 Task: Learn more about a sales navigator core.
Action: Mouse moved to (709, 94)
Screenshot: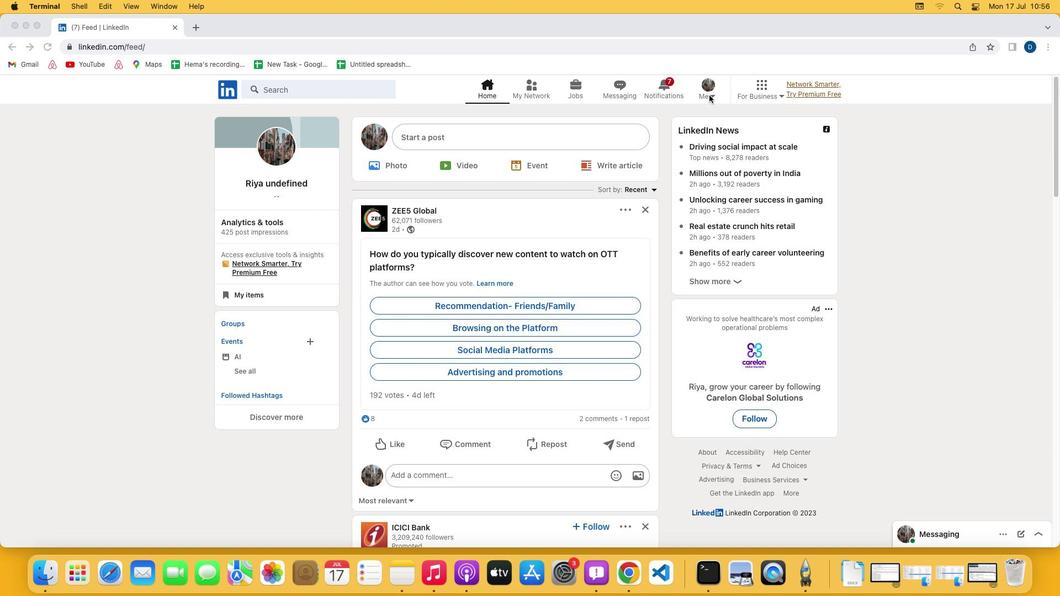 
Action: Mouse pressed left at (709, 94)
Screenshot: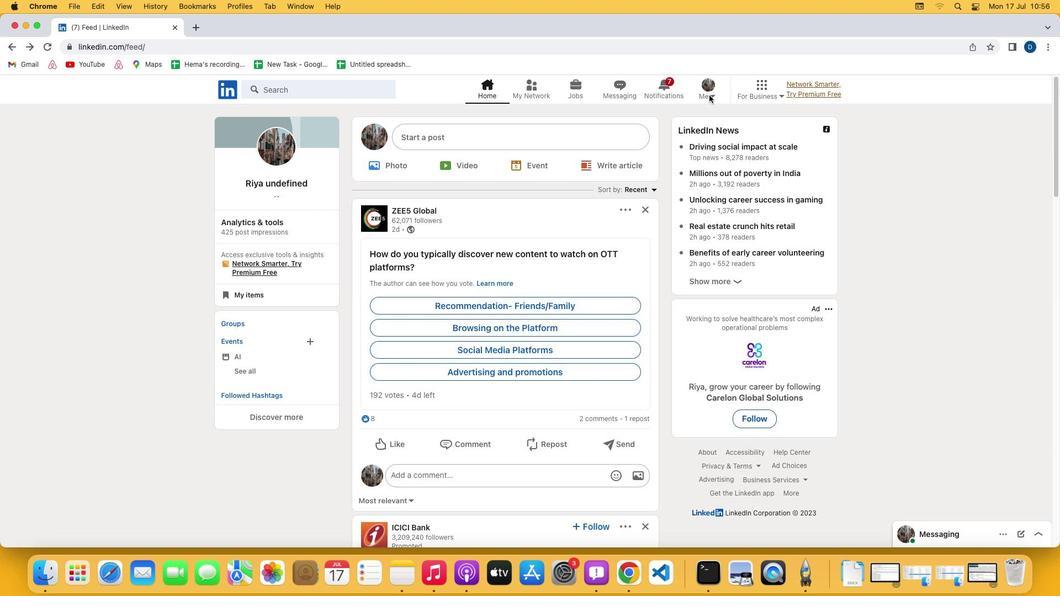 
Action: Mouse moved to (712, 94)
Screenshot: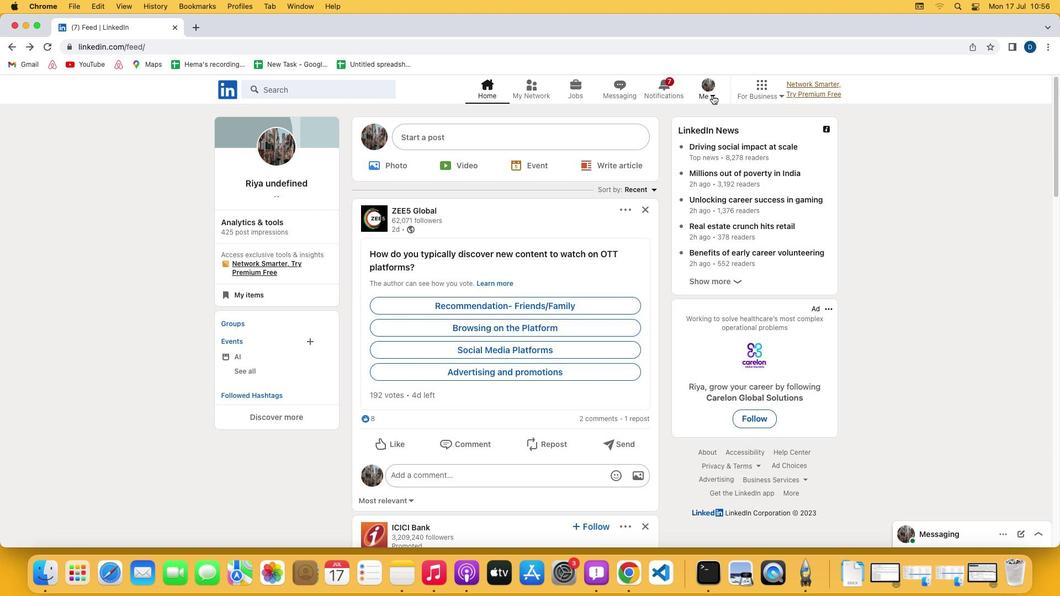 
Action: Mouse pressed left at (712, 94)
Screenshot: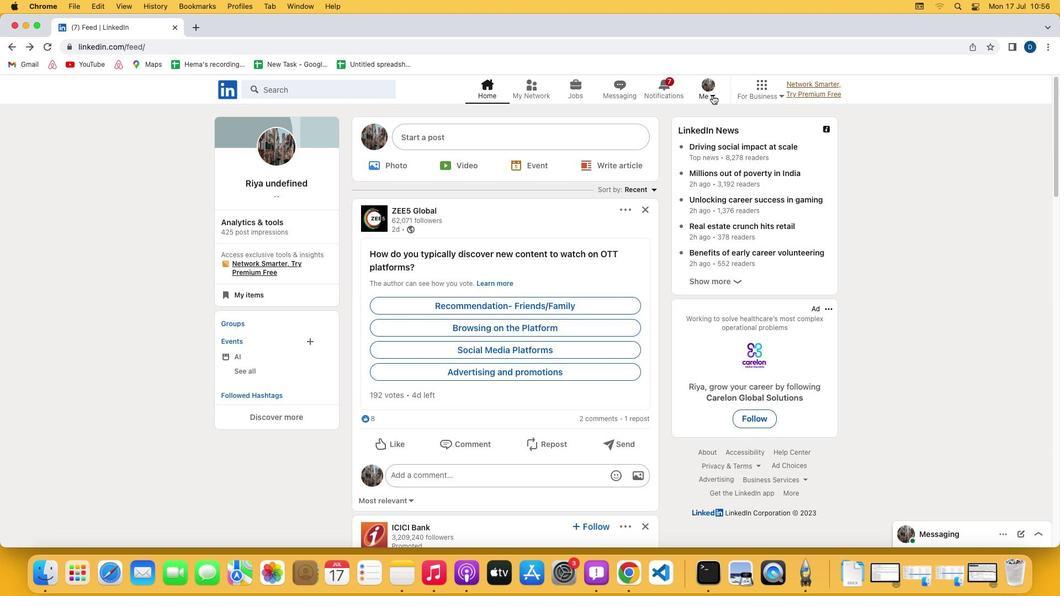 
Action: Mouse moved to (637, 207)
Screenshot: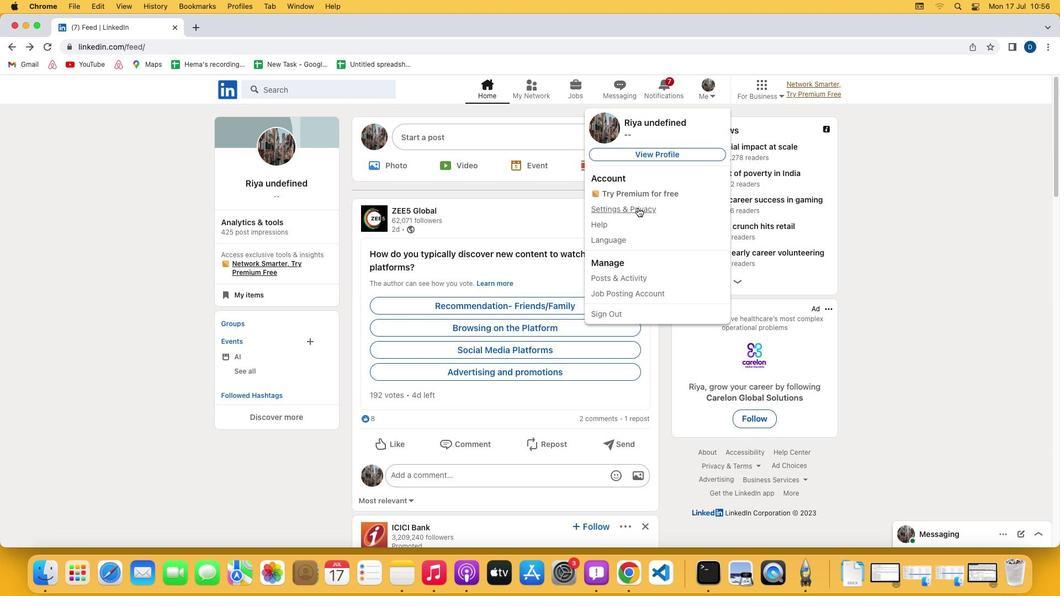 
Action: Mouse pressed left at (637, 207)
Screenshot: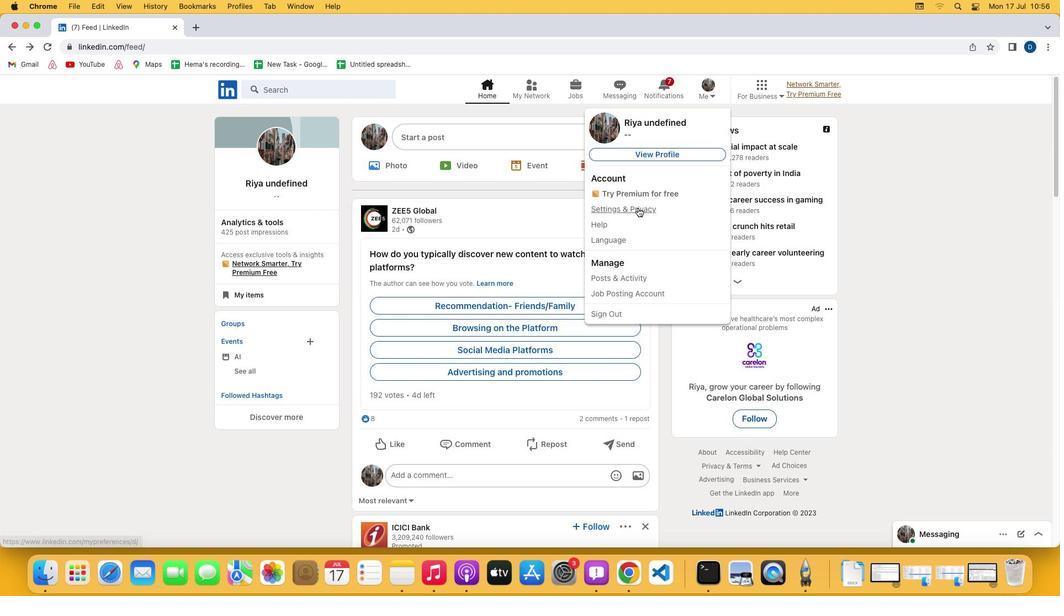 
Action: Mouse moved to (554, 295)
Screenshot: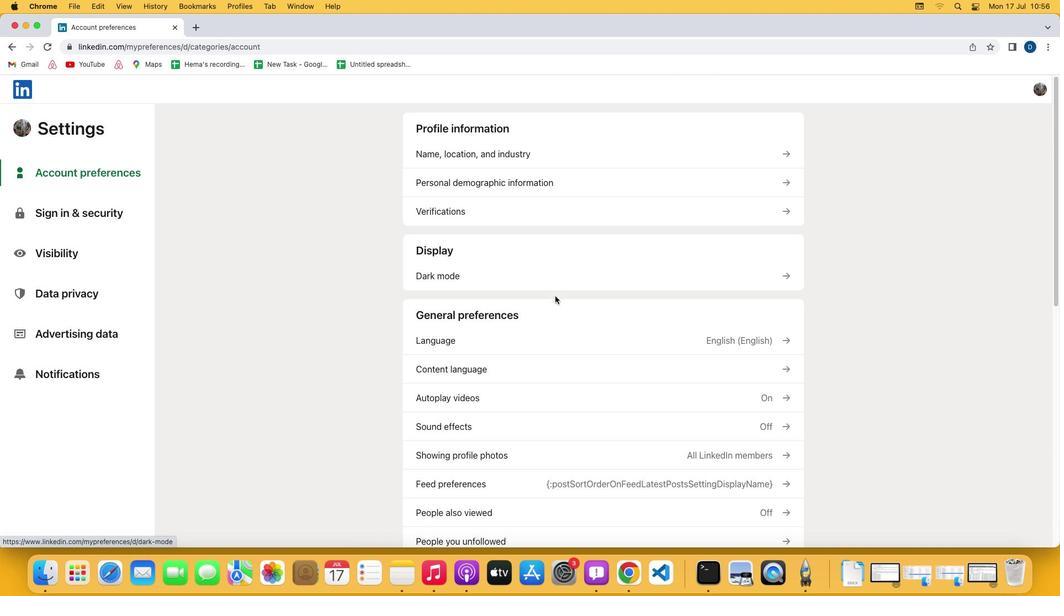 
Action: Mouse scrolled (554, 295) with delta (0, 0)
Screenshot: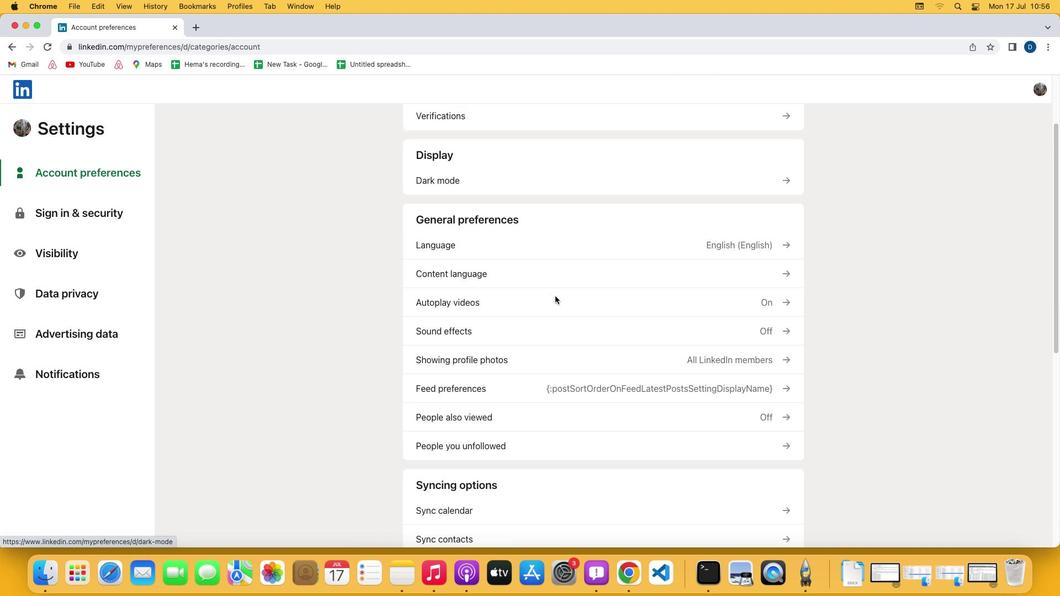 
Action: Mouse scrolled (554, 295) with delta (0, 0)
Screenshot: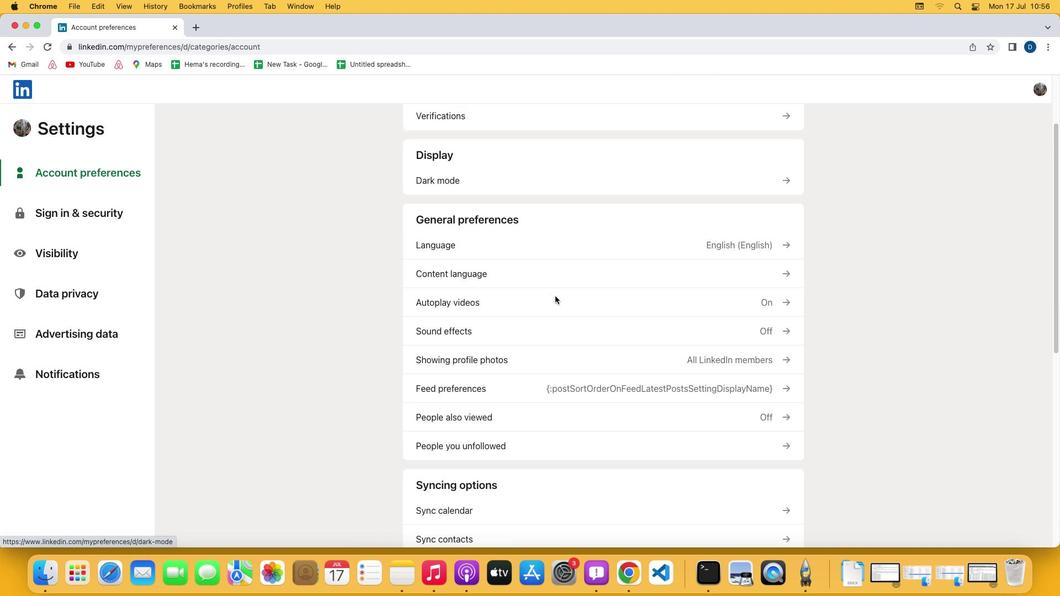 
Action: Mouse moved to (555, 296)
Screenshot: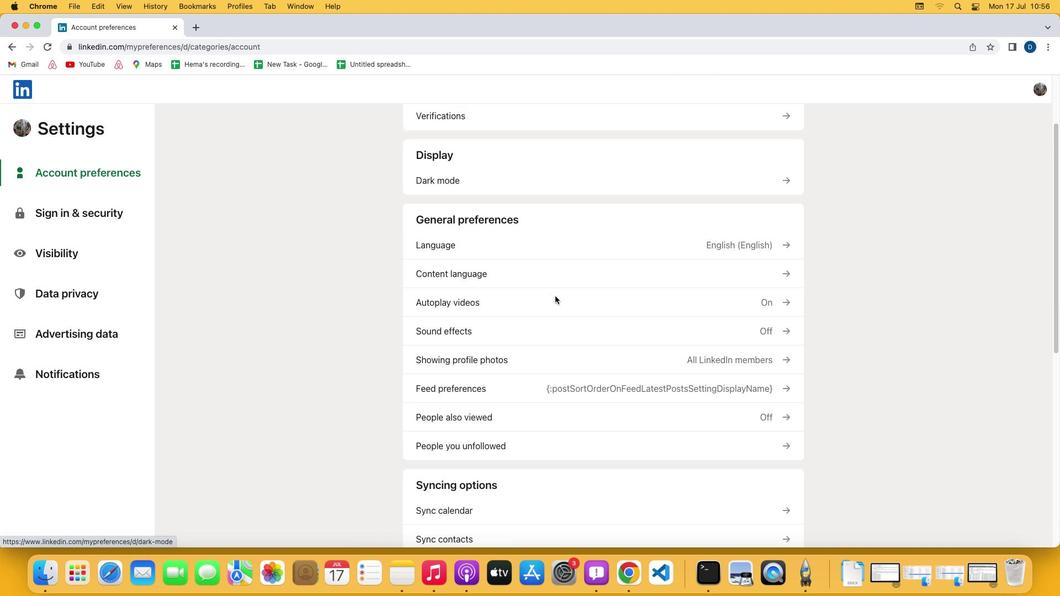 
Action: Mouse scrolled (555, 296) with delta (0, -2)
Screenshot: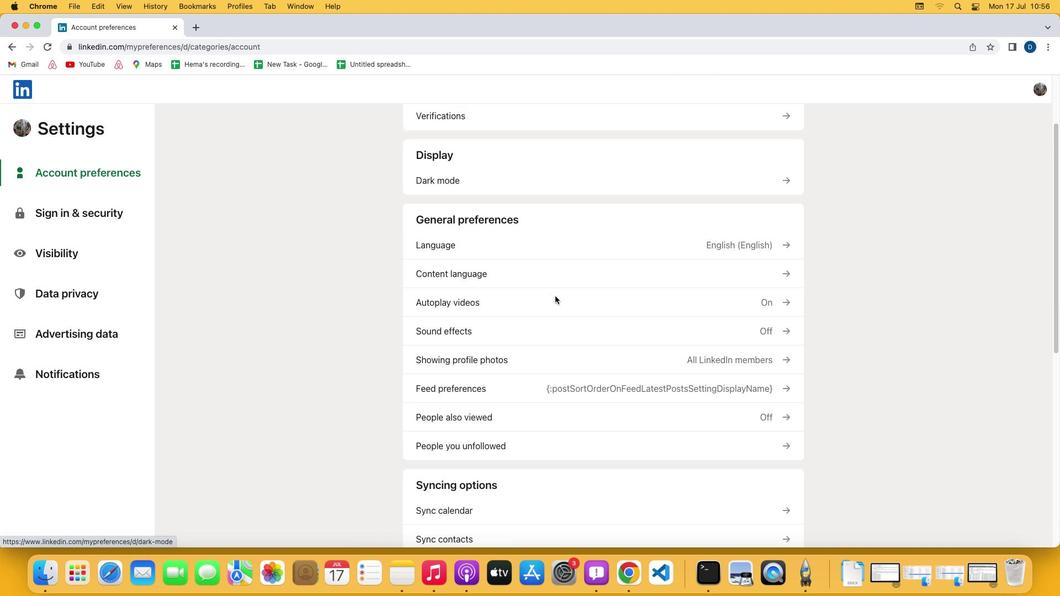 
Action: Mouse scrolled (555, 296) with delta (0, -2)
Screenshot: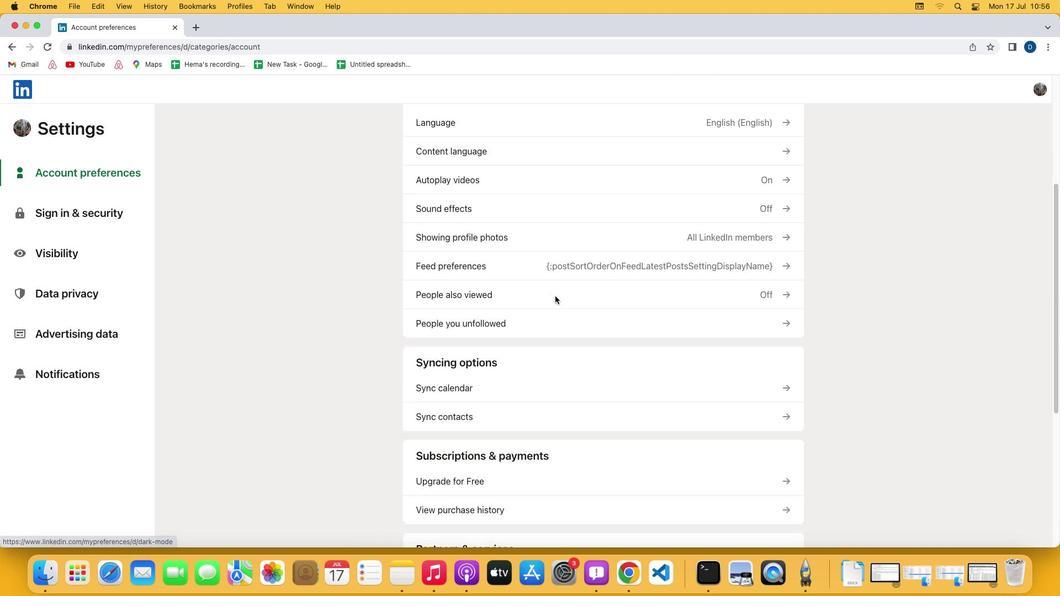 
Action: Mouse scrolled (555, 296) with delta (0, -3)
Screenshot: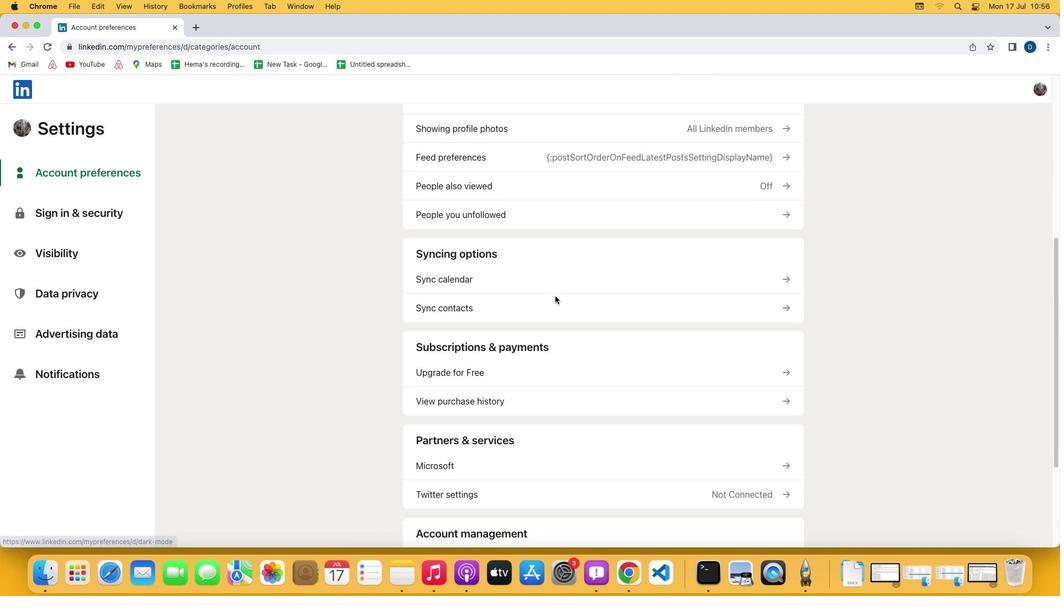 
Action: Mouse scrolled (555, 296) with delta (0, 0)
Screenshot: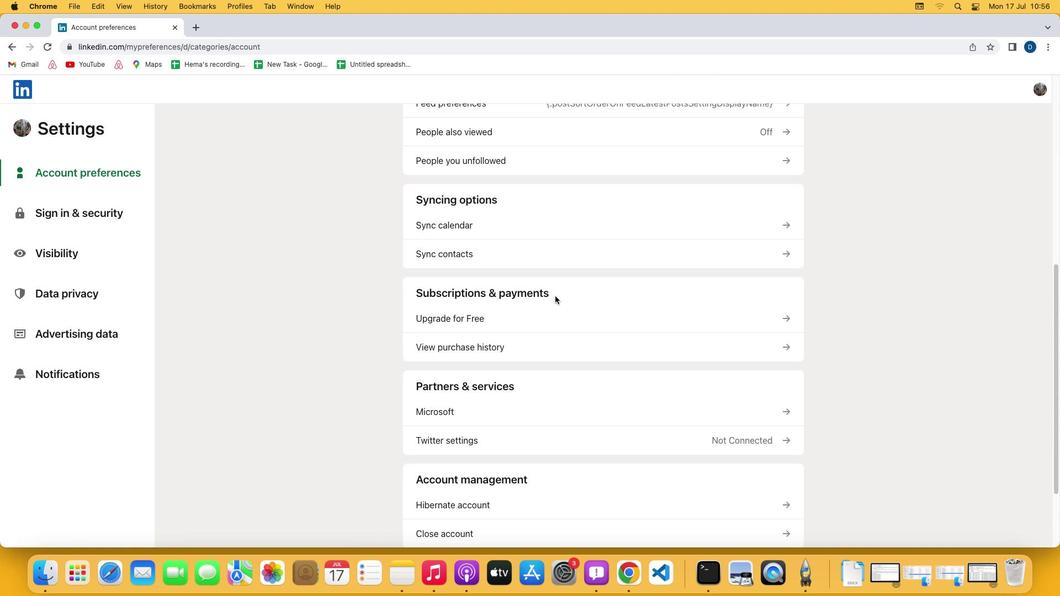 
Action: Mouse scrolled (555, 296) with delta (0, 0)
Screenshot: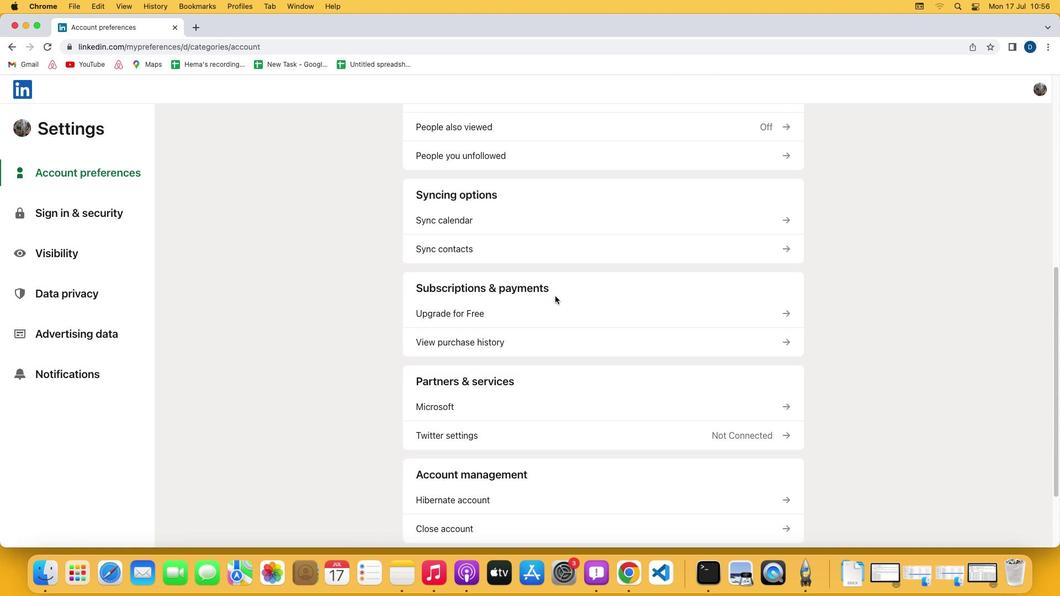 
Action: Mouse scrolled (555, 296) with delta (0, 0)
Screenshot: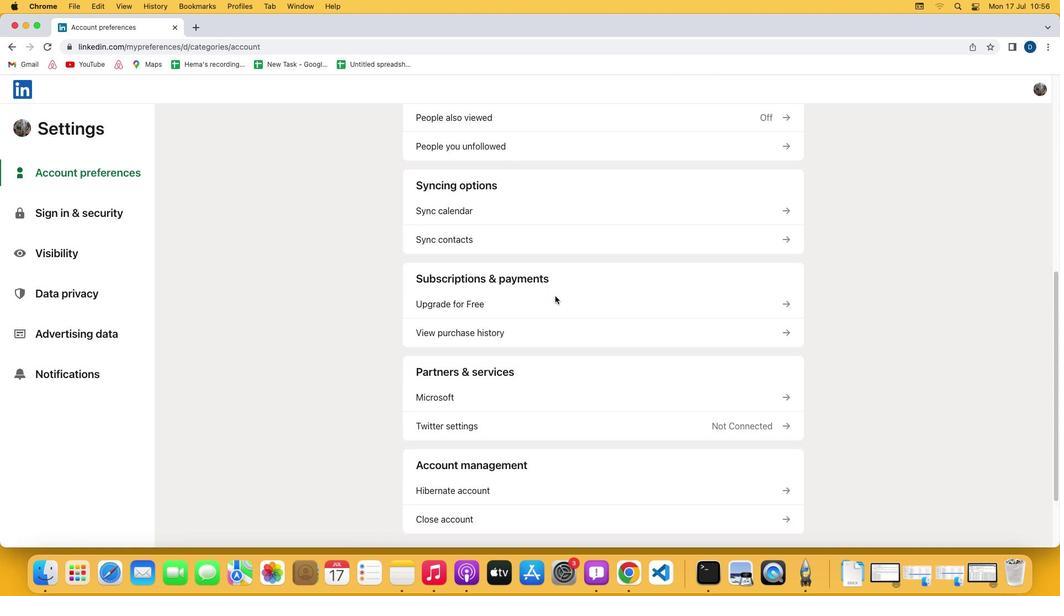 
Action: Mouse moved to (523, 269)
Screenshot: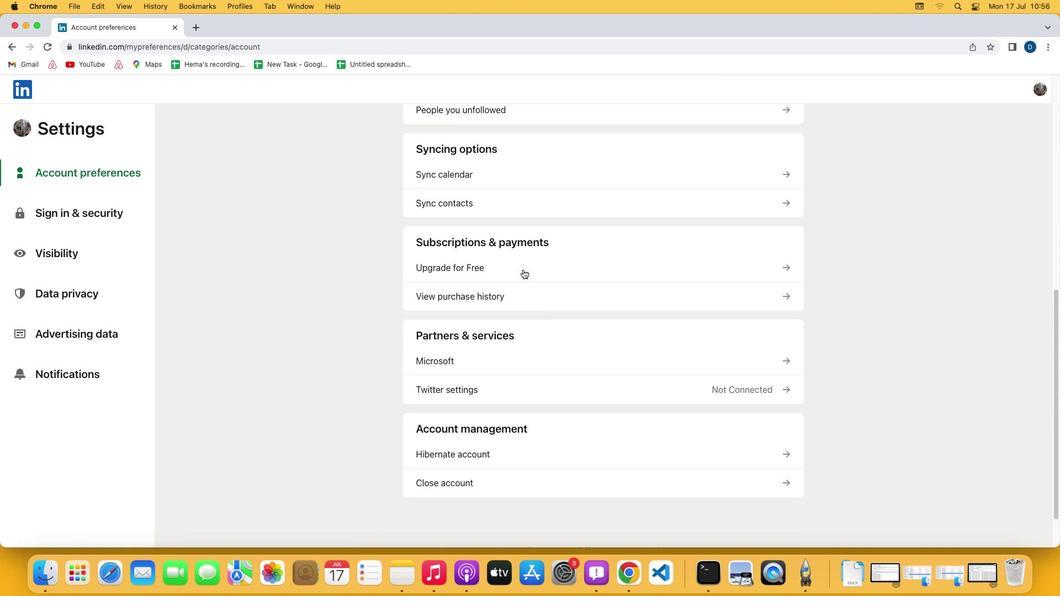 
Action: Mouse pressed left at (523, 269)
Screenshot: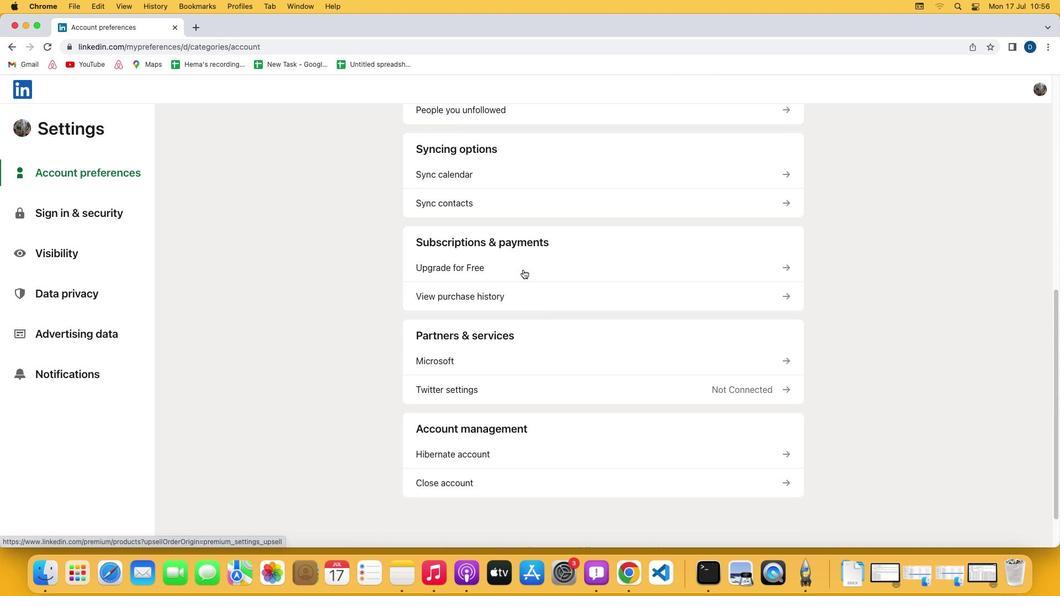 
Action: Mouse moved to (430, 297)
Screenshot: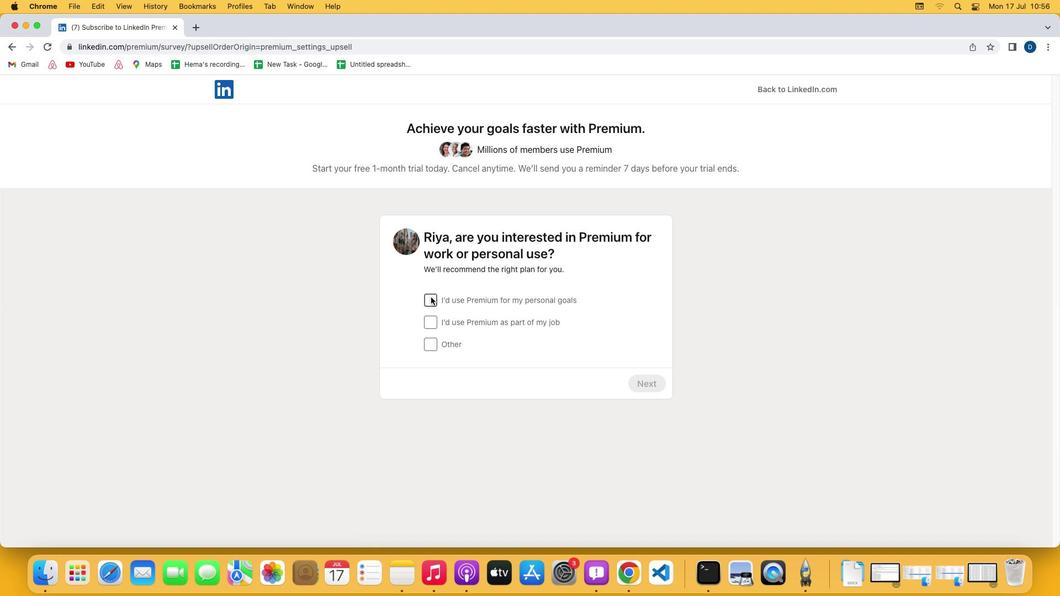 
Action: Mouse pressed left at (430, 297)
Screenshot: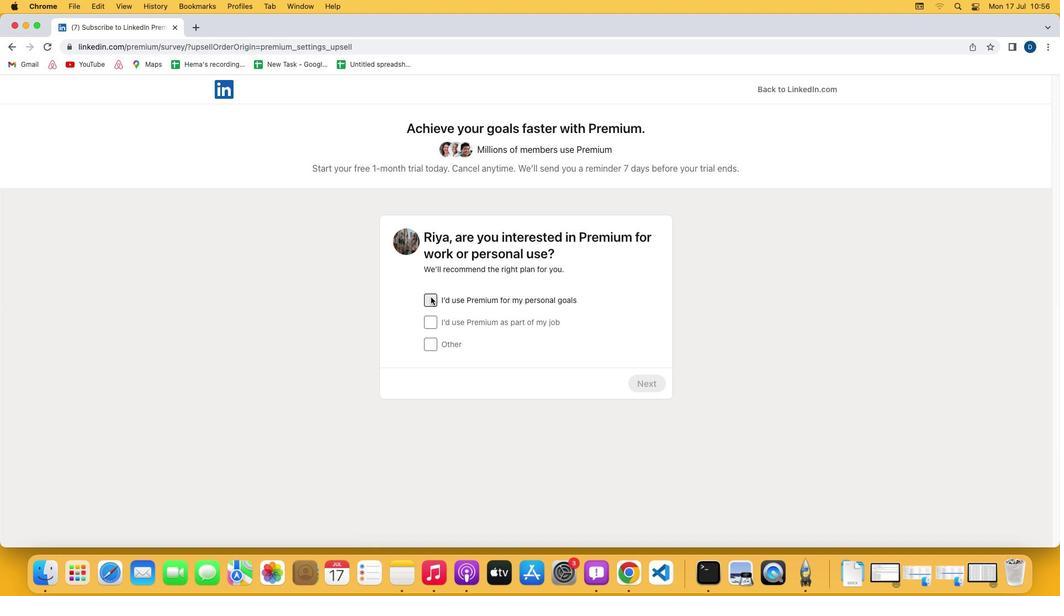 
Action: Mouse moved to (643, 382)
Screenshot: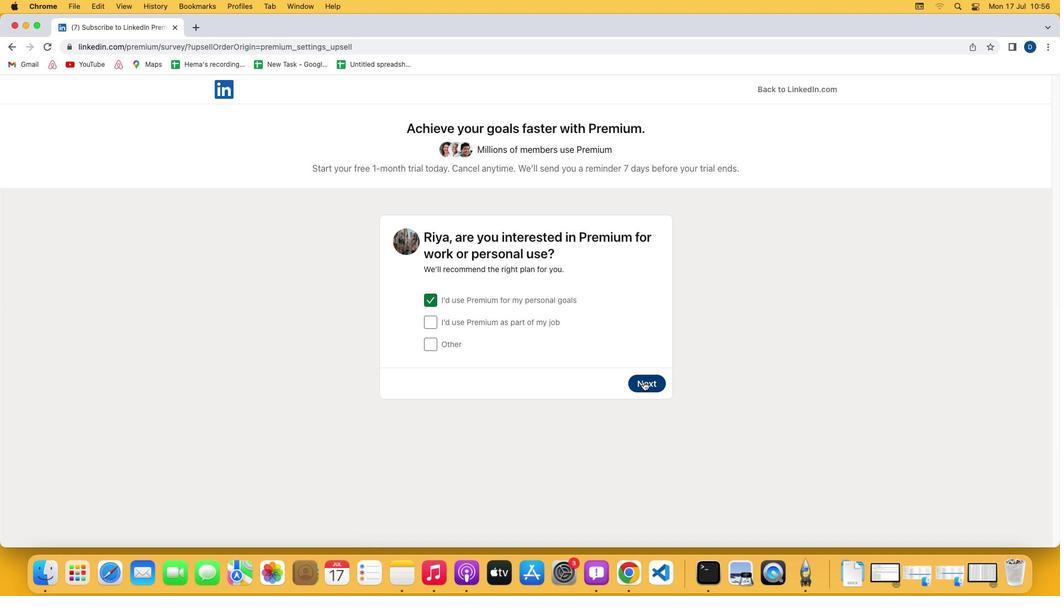 
Action: Mouse pressed left at (643, 382)
Screenshot: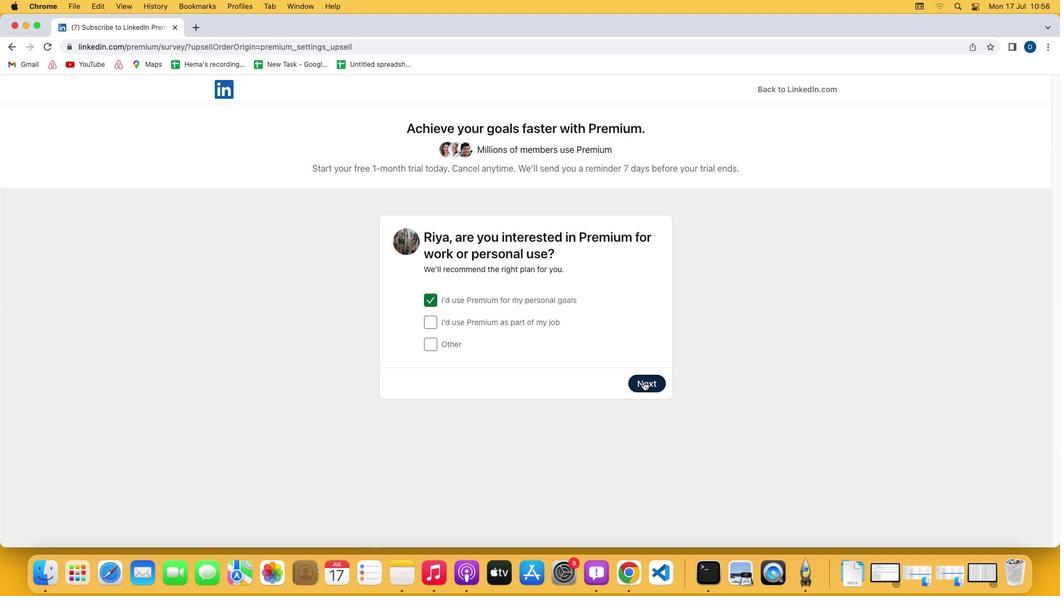 
Action: Mouse moved to (658, 451)
Screenshot: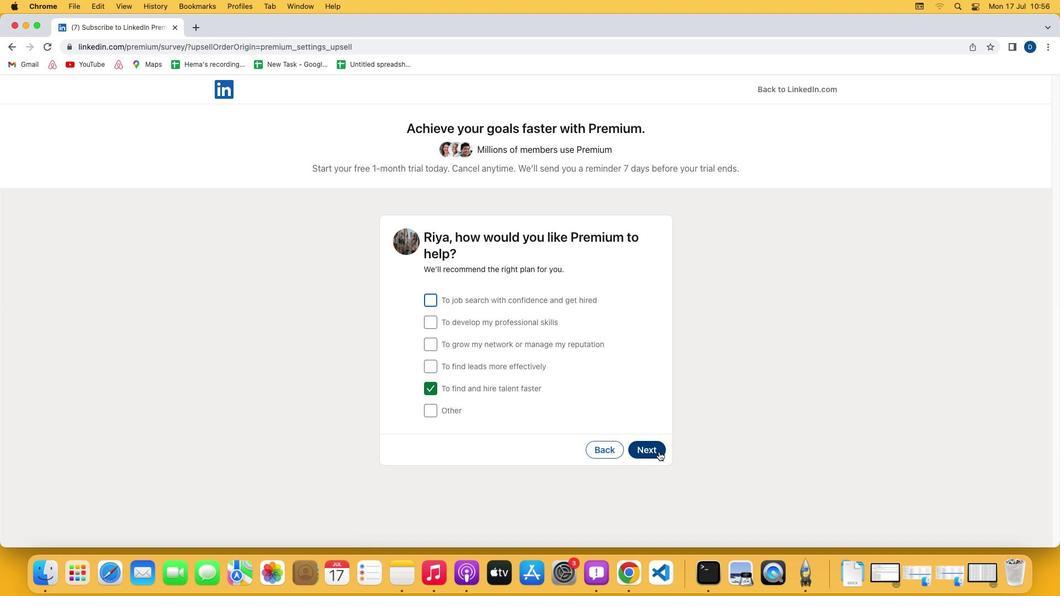 
Action: Mouse pressed left at (658, 451)
Screenshot: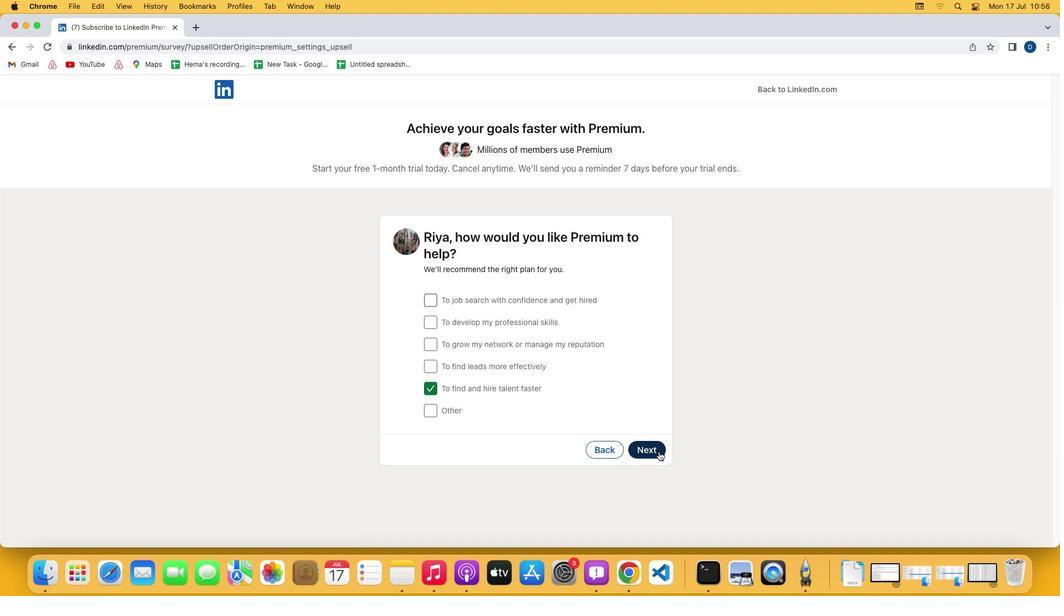 
Action: Mouse moved to (429, 346)
Screenshot: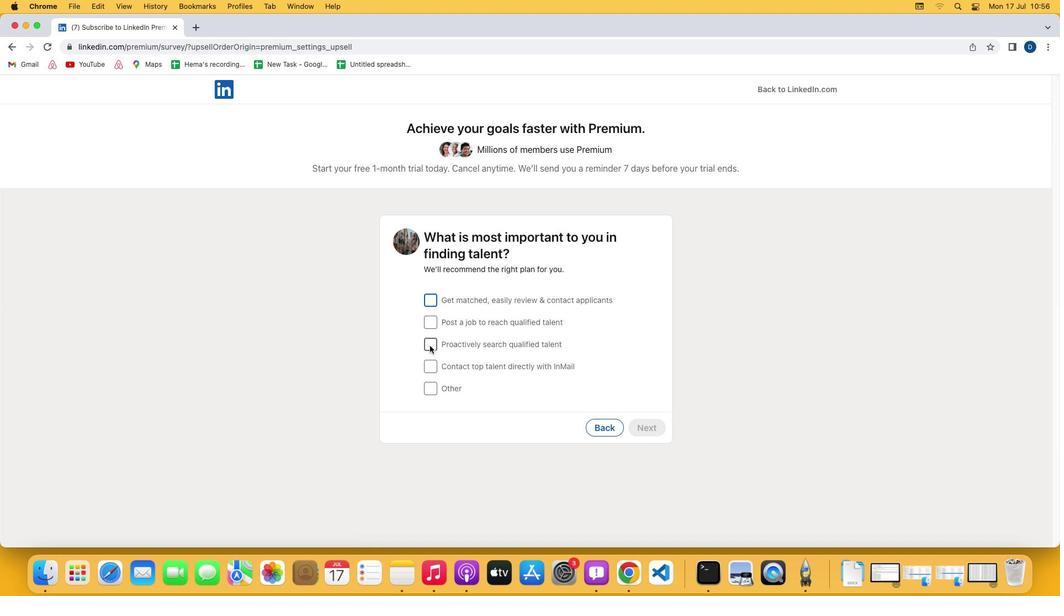 
Action: Mouse pressed left at (429, 346)
Screenshot: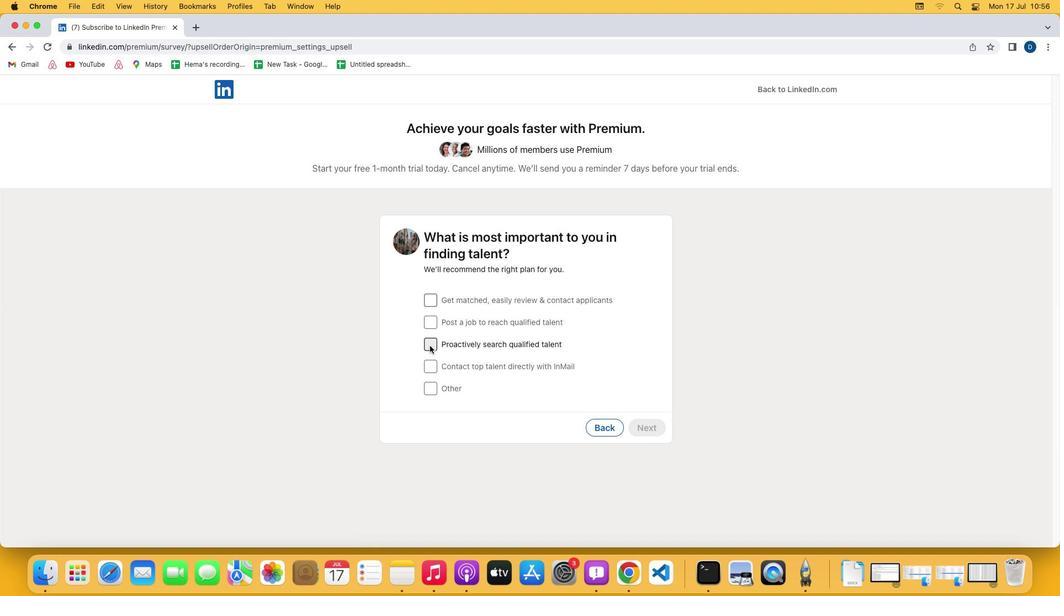
Action: Mouse moved to (649, 427)
Screenshot: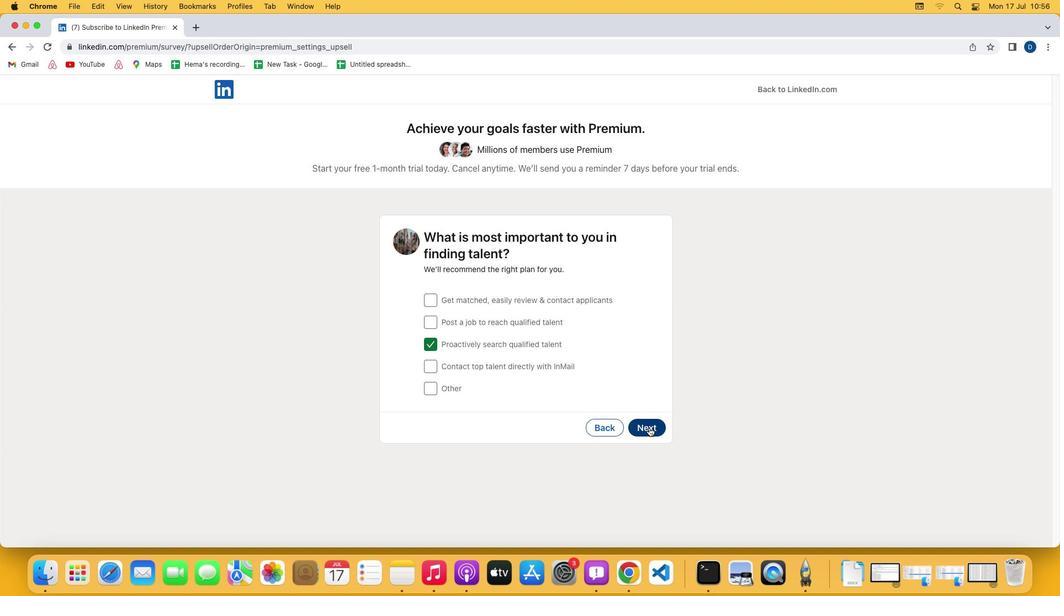 
Action: Mouse pressed left at (649, 427)
Screenshot: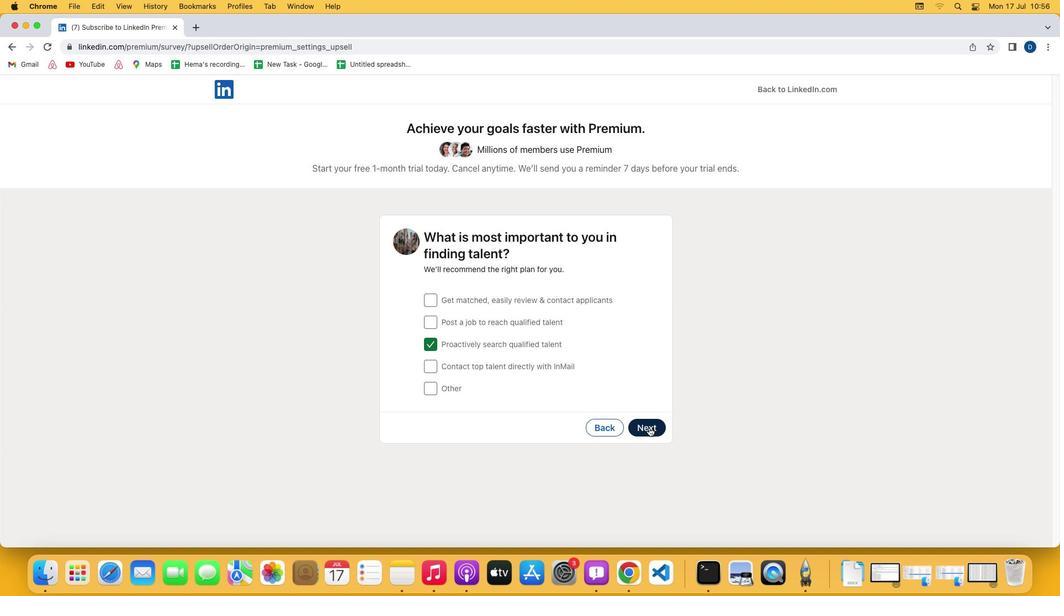 
Action: Mouse moved to (489, 381)
Screenshot: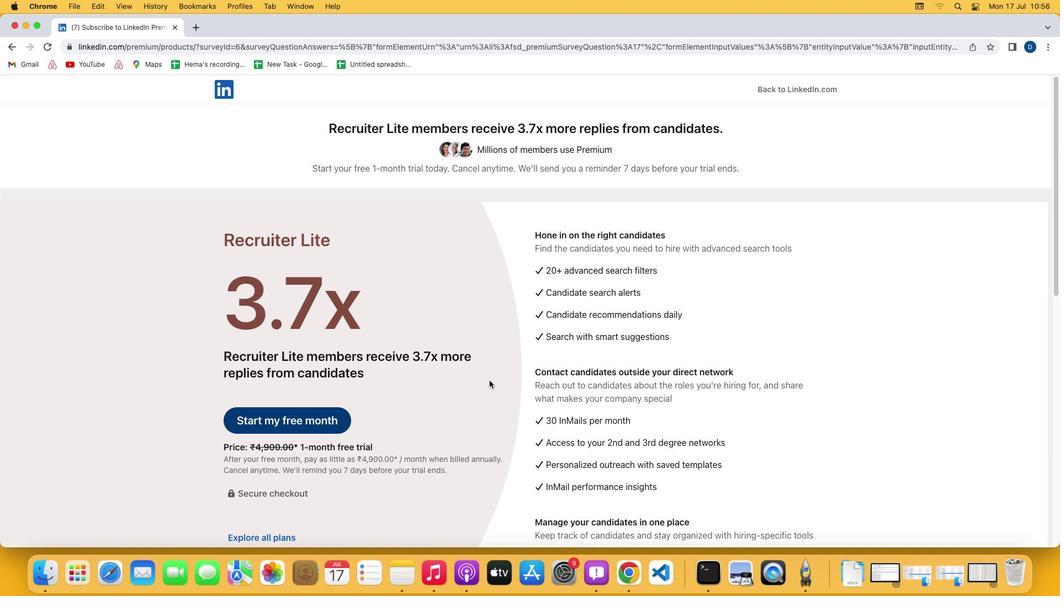 
Action: Mouse scrolled (489, 381) with delta (0, 0)
Screenshot: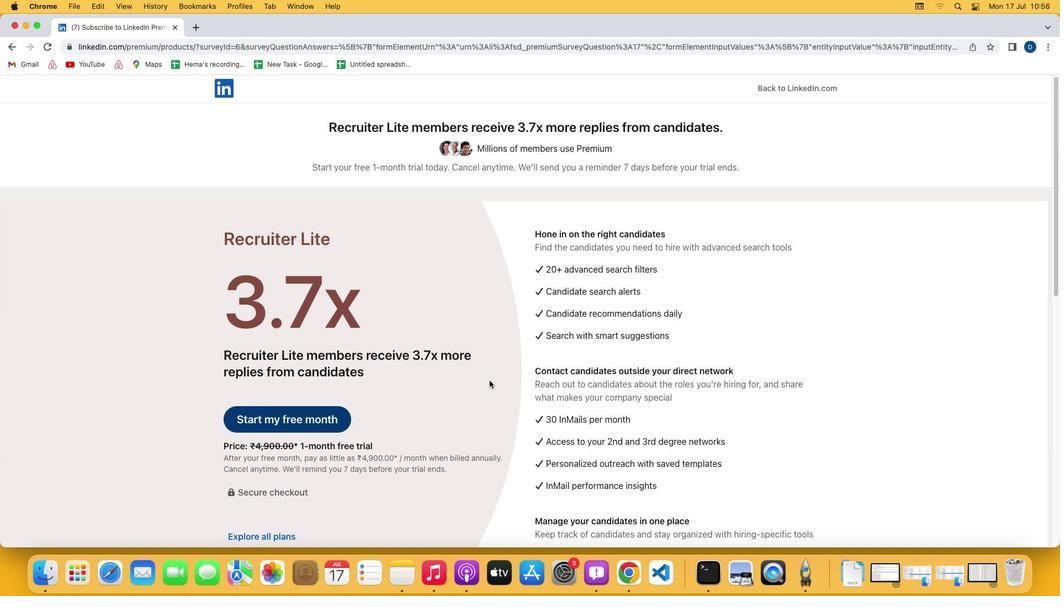 
Action: Mouse scrolled (489, 381) with delta (0, 0)
Screenshot: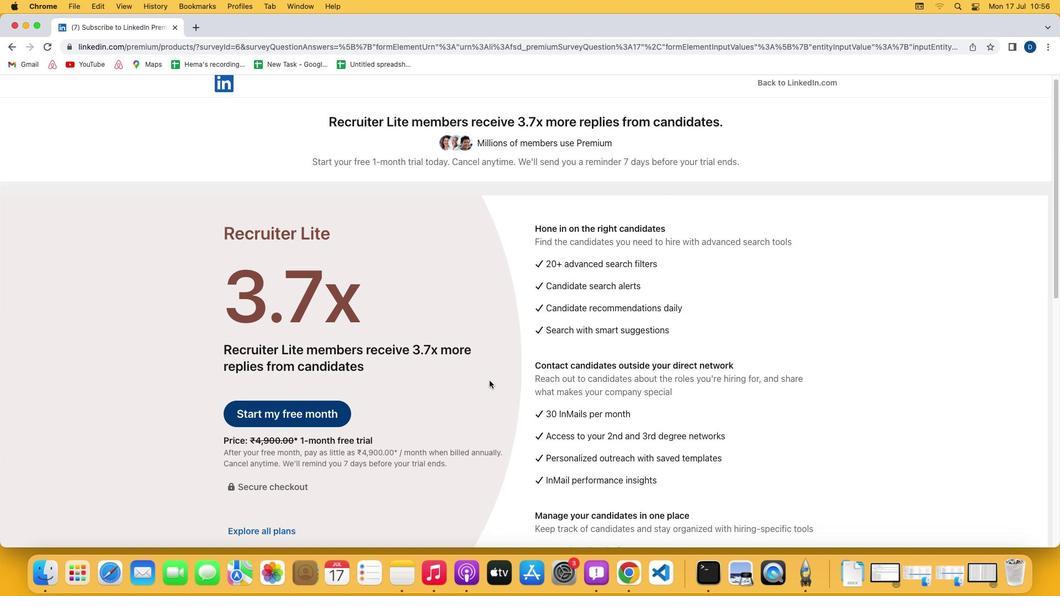 
Action: Mouse scrolled (489, 381) with delta (0, -1)
Screenshot: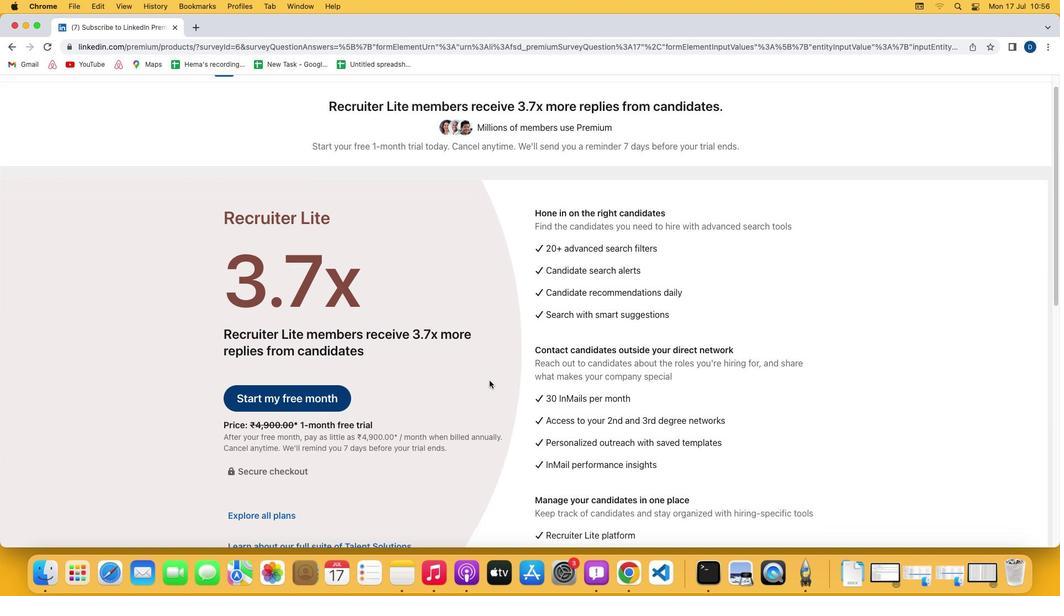 
Action: Mouse moved to (489, 380)
Screenshot: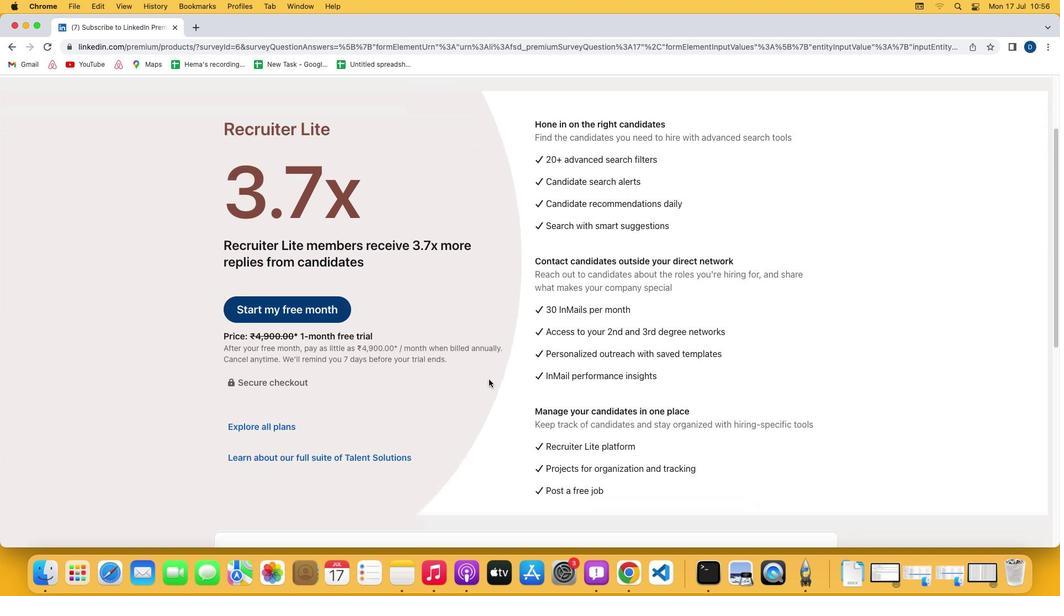 
Action: Mouse scrolled (489, 380) with delta (0, -1)
Screenshot: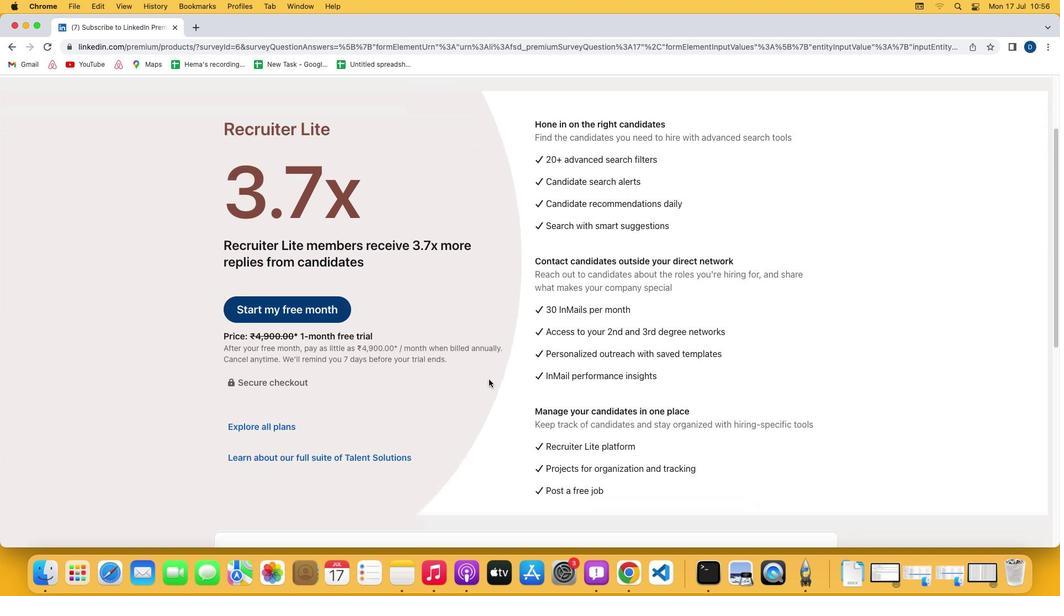 
Action: Mouse moved to (278, 383)
Screenshot: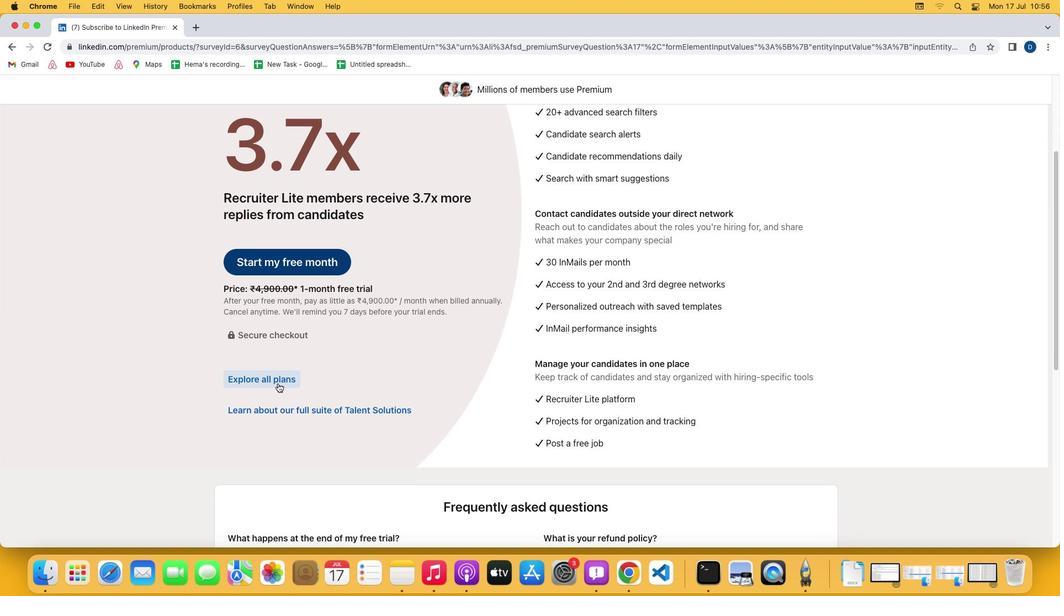 
Action: Mouse pressed left at (278, 383)
Screenshot: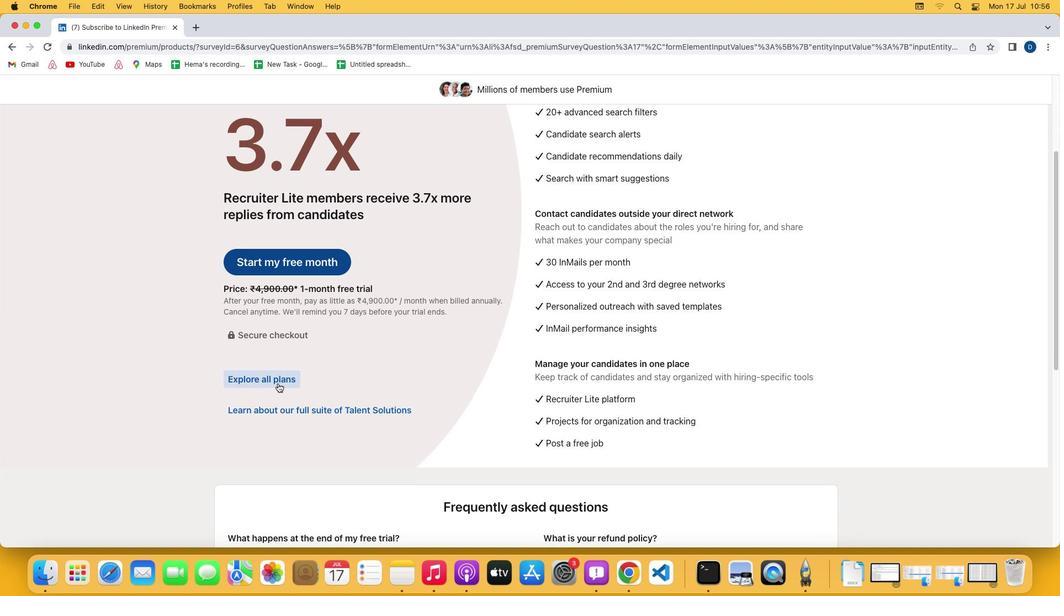 
Action: Mouse moved to (579, 451)
Screenshot: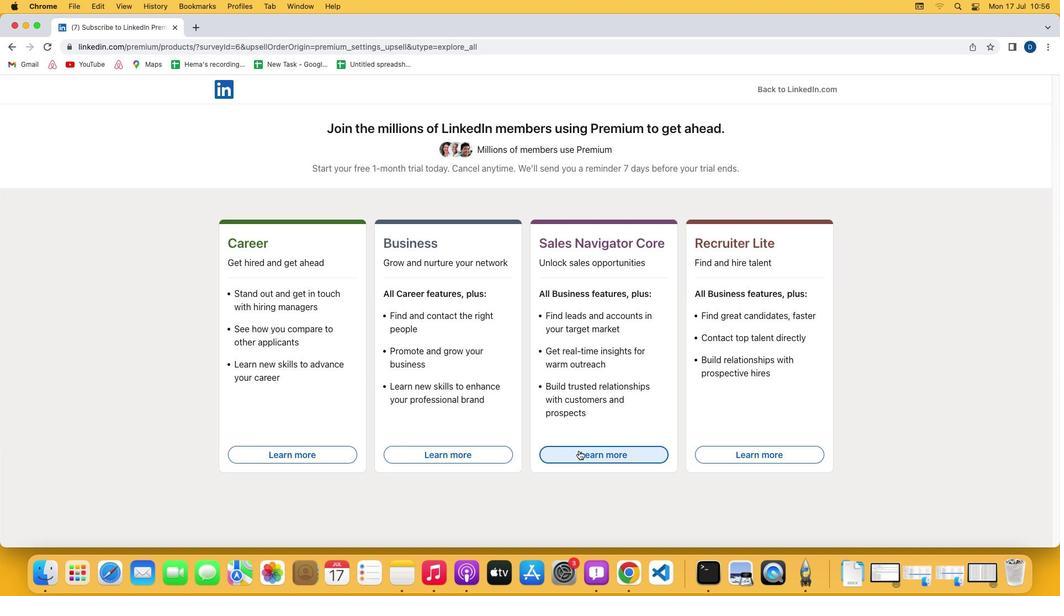 
Action: Mouse pressed left at (579, 451)
Screenshot: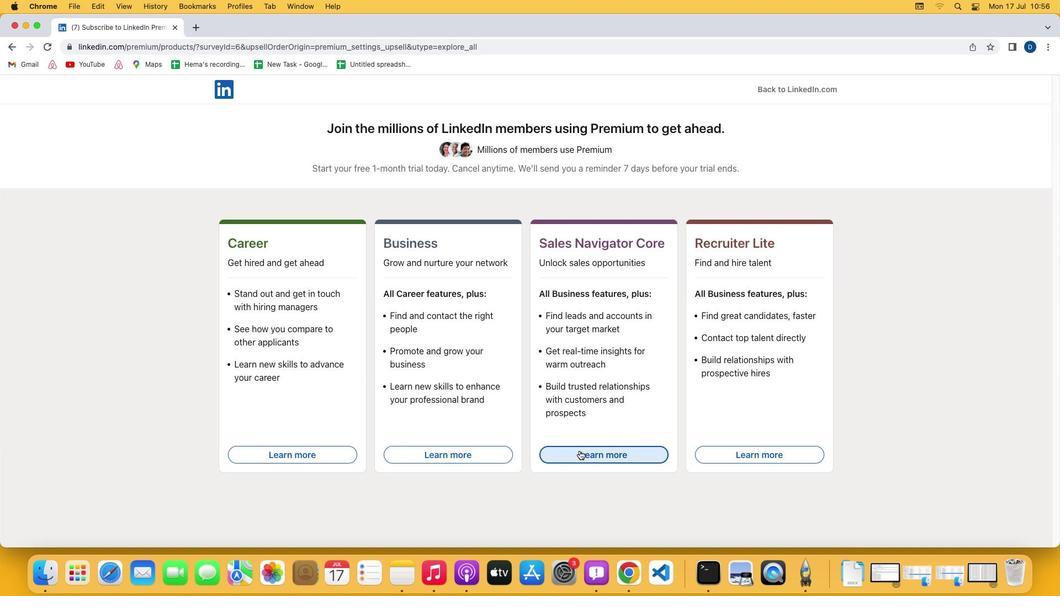 
Action: Mouse moved to (579, 451)
Screenshot: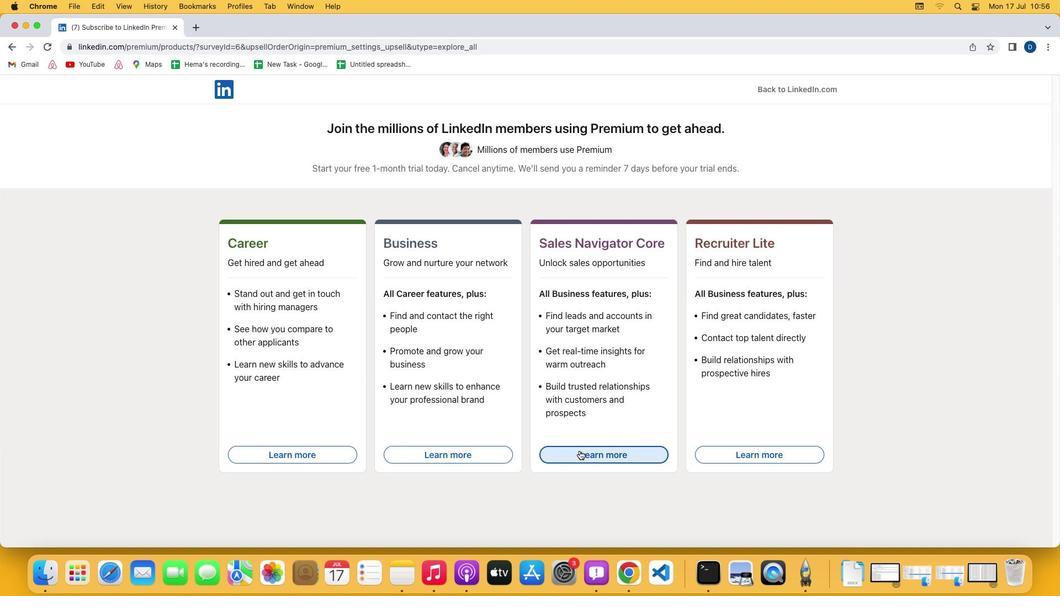 
